 Task: Set the scaling mode for the video scaling filter to "Bicubic spline".
Action: Mouse moved to (115, 32)
Screenshot: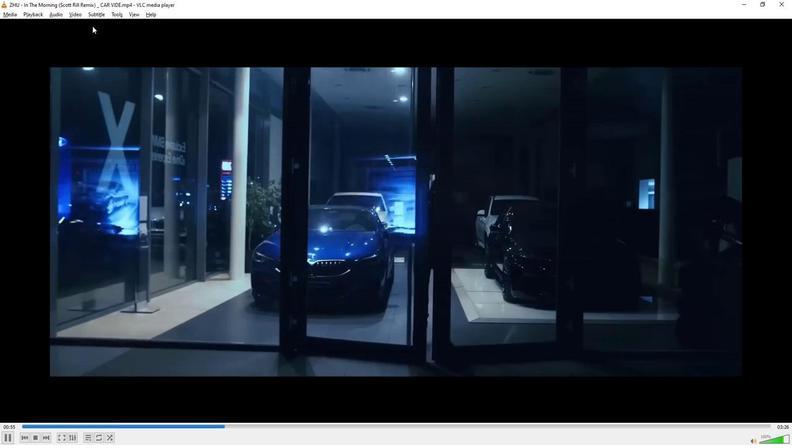 
Action: Mouse pressed left at (115, 32)
Screenshot: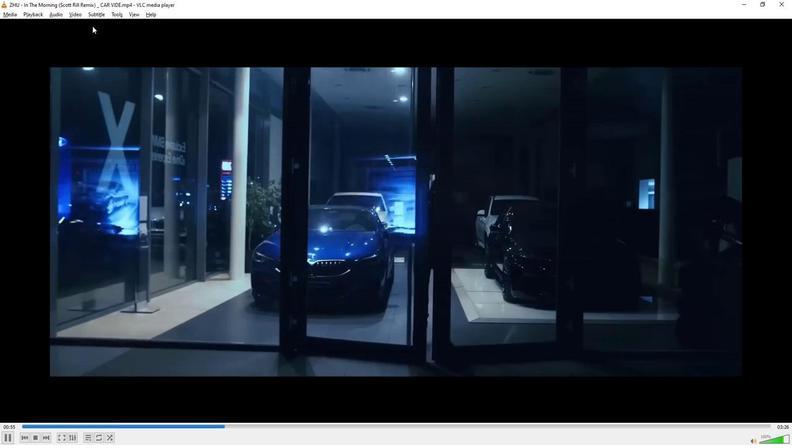 
Action: Mouse moved to (132, 120)
Screenshot: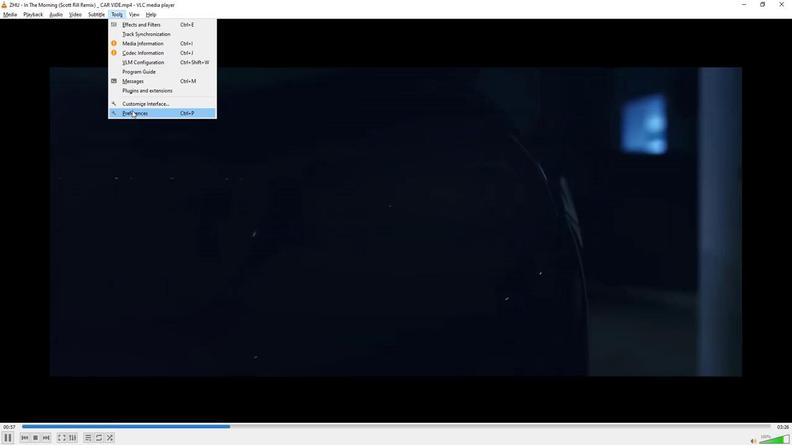 
Action: Mouse pressed left at (132, 120)
Screenshot: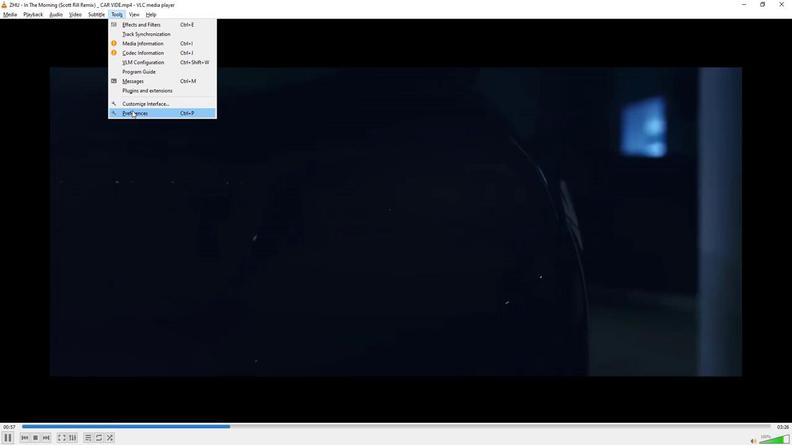 
Action: Mouse moved to (176, 342)
Screenshot: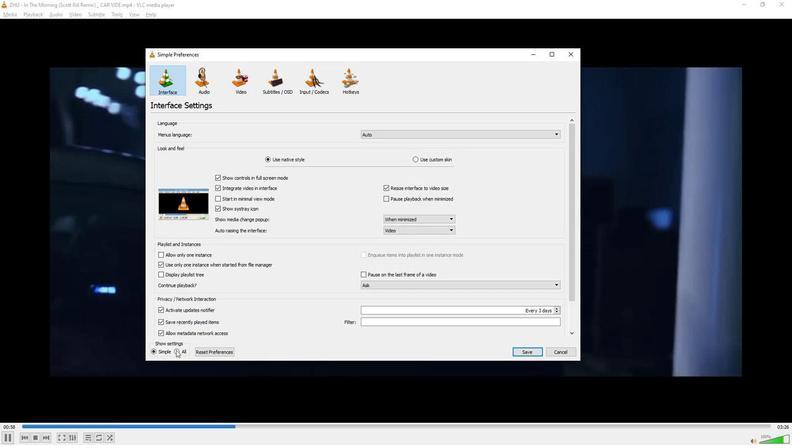 
Action: Mouse pressed left at (176, 342)
Screenshot: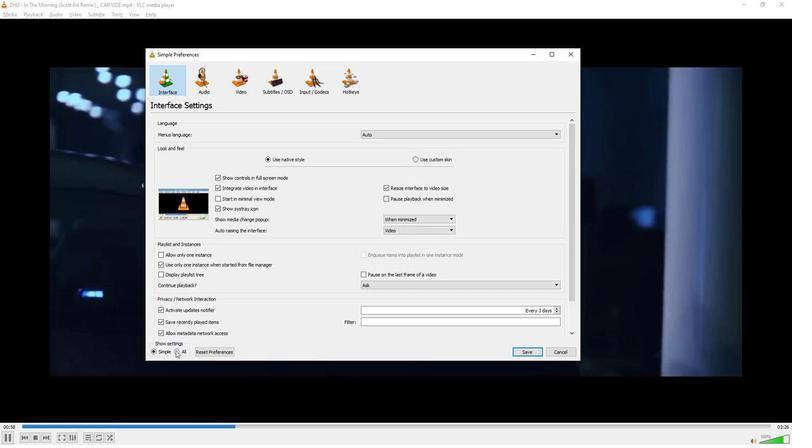 
Action: Mouse moved to (190, 242)
Screenshot: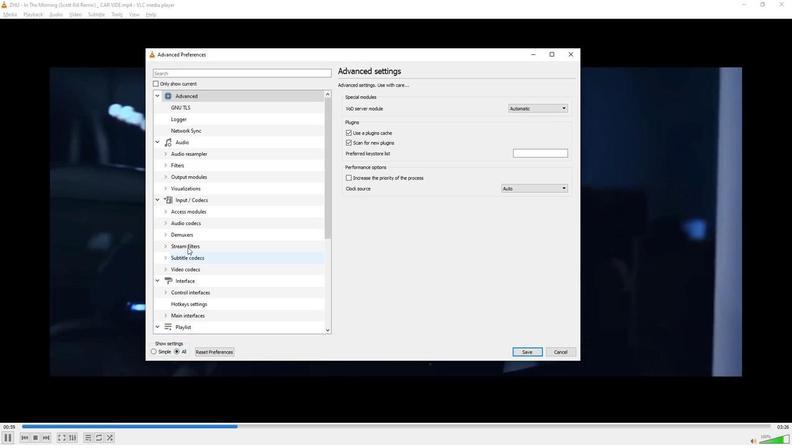 
Action: Mouse scrolled (190, 241) with delta (0, 0)
Screenshot: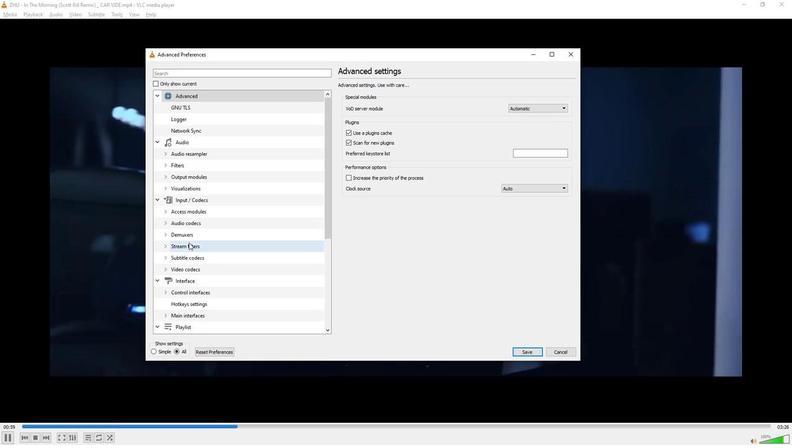 
Action: Mouse scrolled (190, 241) with delta (0, 0)
Screenshot: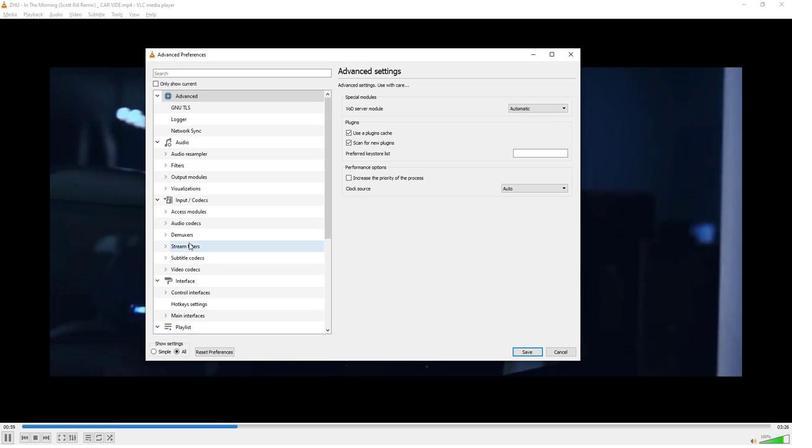 
Action: Mouse scrolled (190, 241) with delta (0, 0)
Screenshot: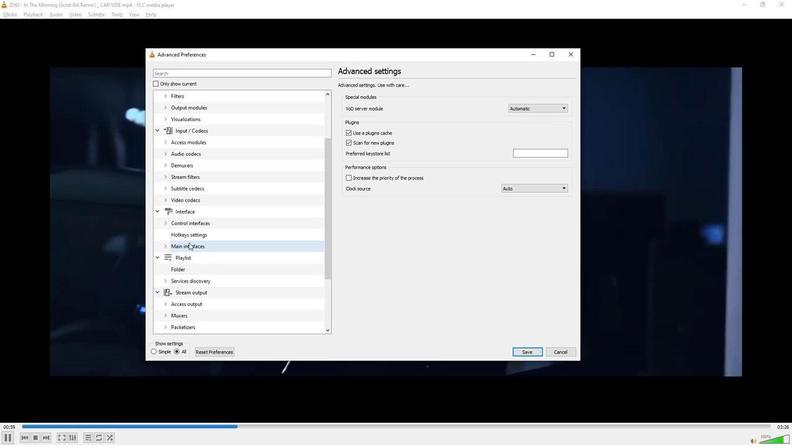 
Action: Mouse scrolled (190, 241) with delta (0, 0)
Screenshot: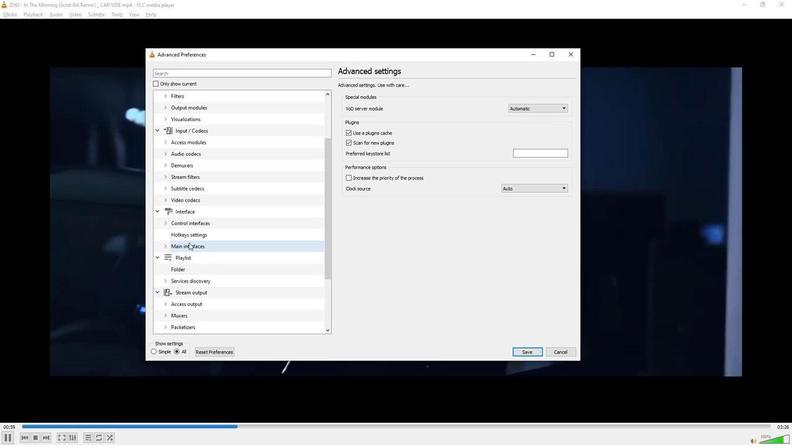 
Action: Mouse scrolled (190, 241) with delta (0, 0)
Screenshot: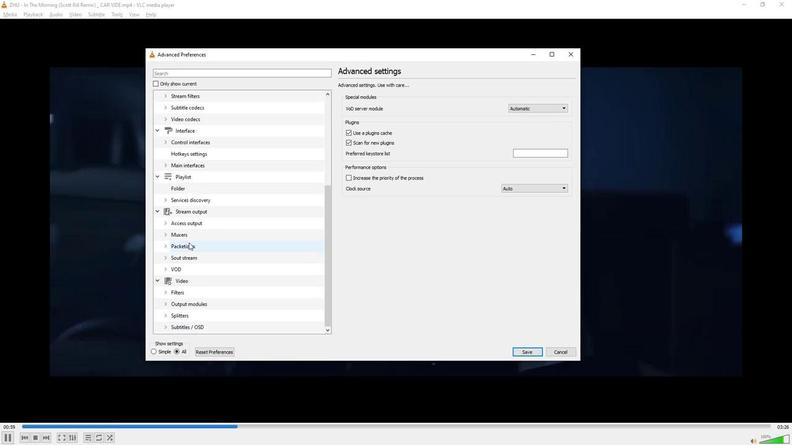 
Action: Mouse scrolled (190, 241) with delta (0, 0)
Screenshot: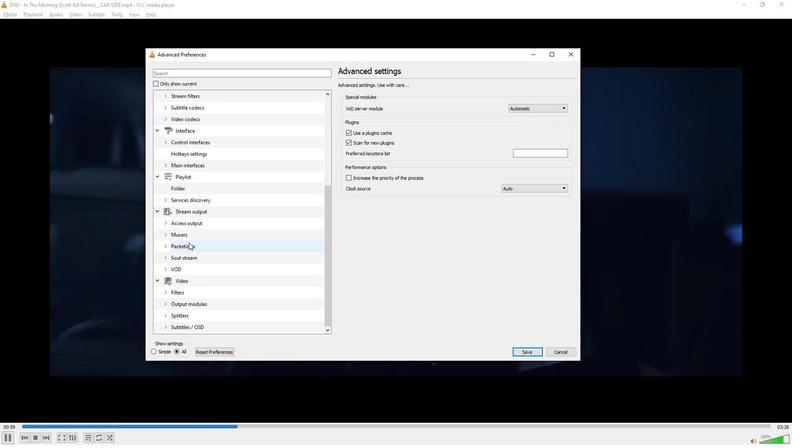 
Action: Mouse scrolled (190, 241) with delta (0, 0)
Screenshot: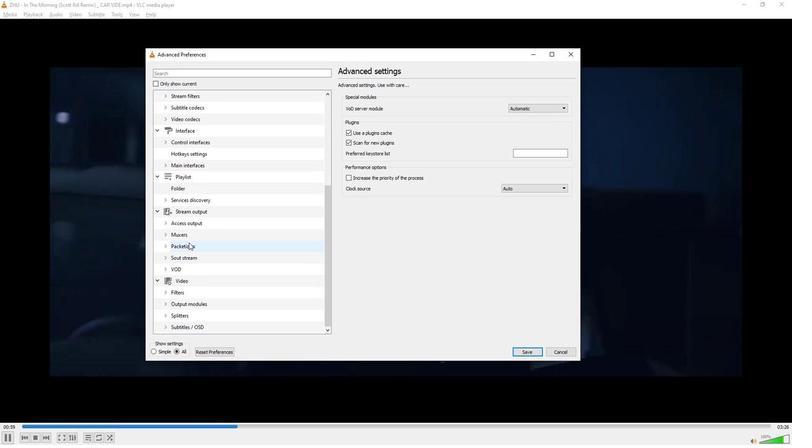 
Action: Mouse scrolled (190, 241) with delta (0, 0)
Screenshot: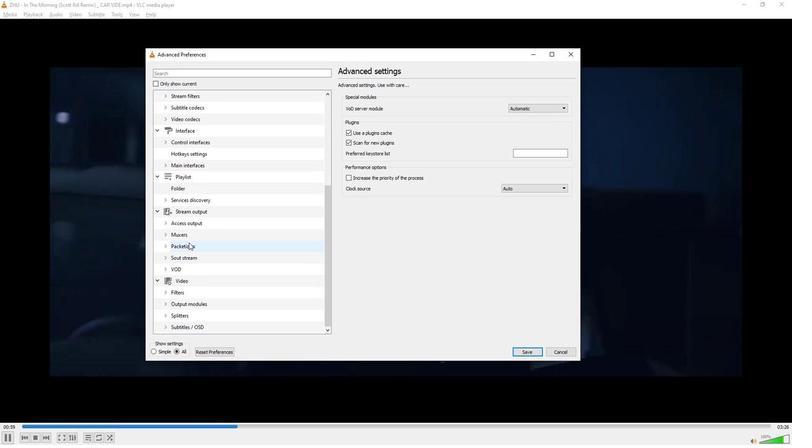 
Action: Mouse scrolled (190, 241) with delta (0, 0)
Screenshot: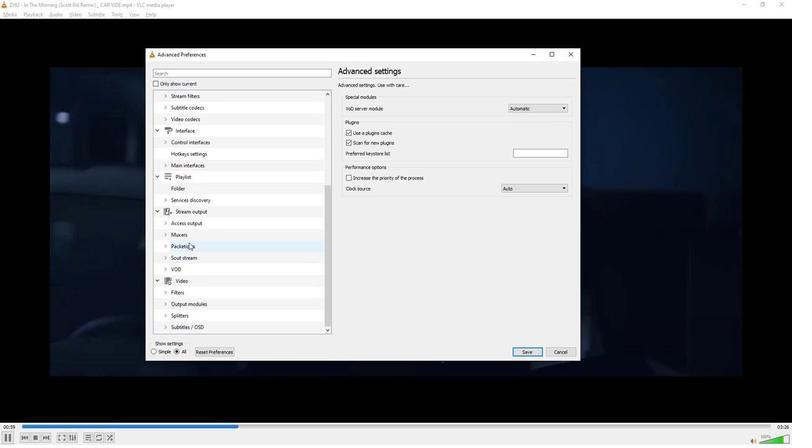 
Action: Mouse moved to (167, 288)
Screenshot: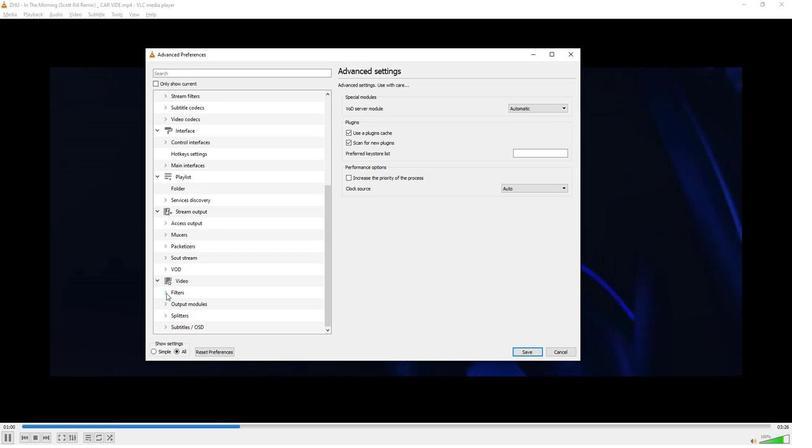
Action: Mouse pressed left at (167, 288)
Screenshot: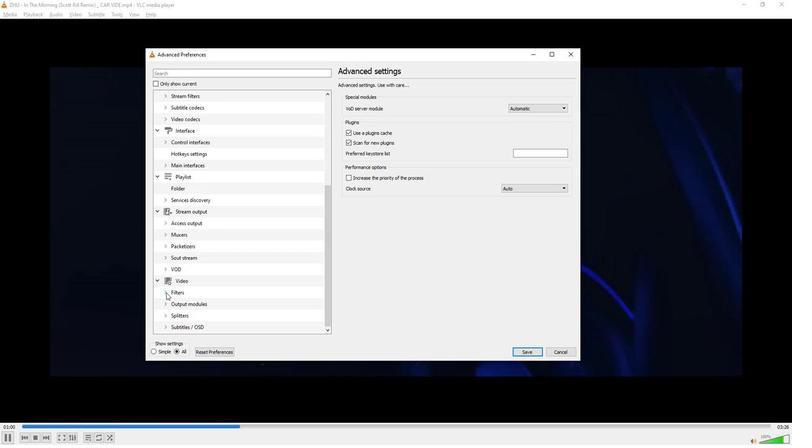 
Action: Mouse moved to (204, 239)
Screenshot: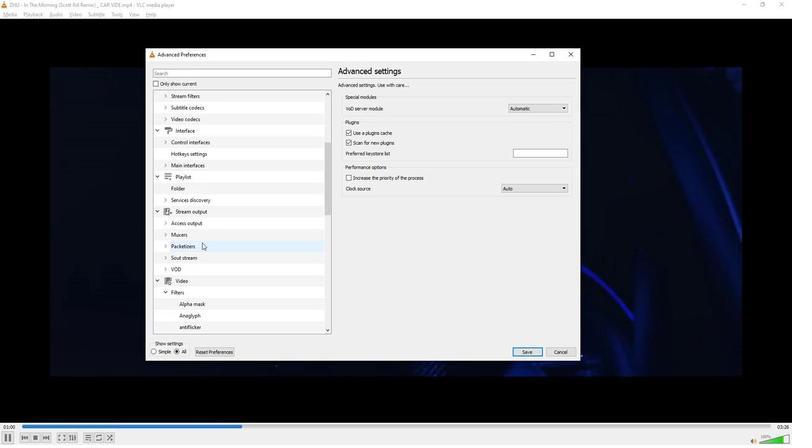 
Action: Mouse scrolled (204, 239) with delta (0, 0)
Screenshot: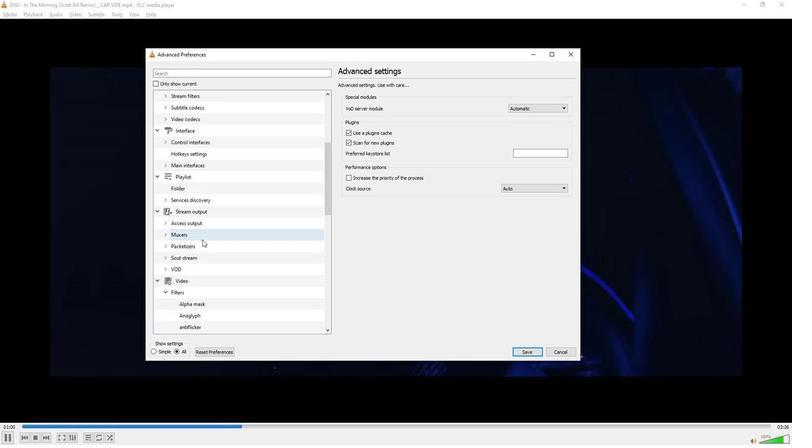
Action: Mouse scrolled (204, 239) with delta (0, 0)
Screenshot: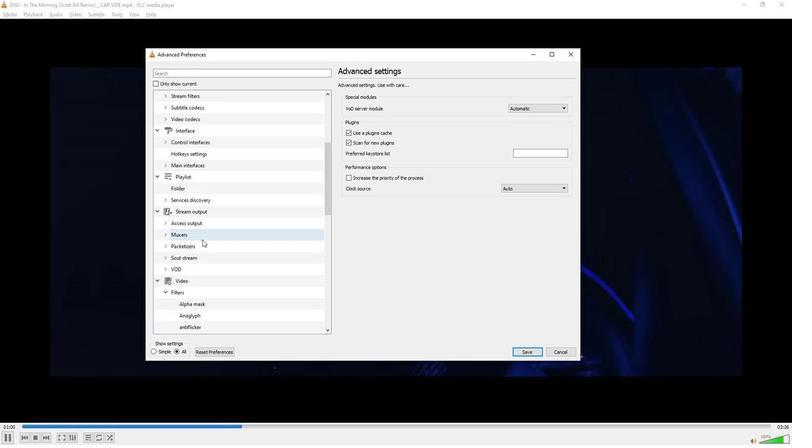 
Action: Mouse scrolled (204, 239) with delta (0, 0)
Screenshot: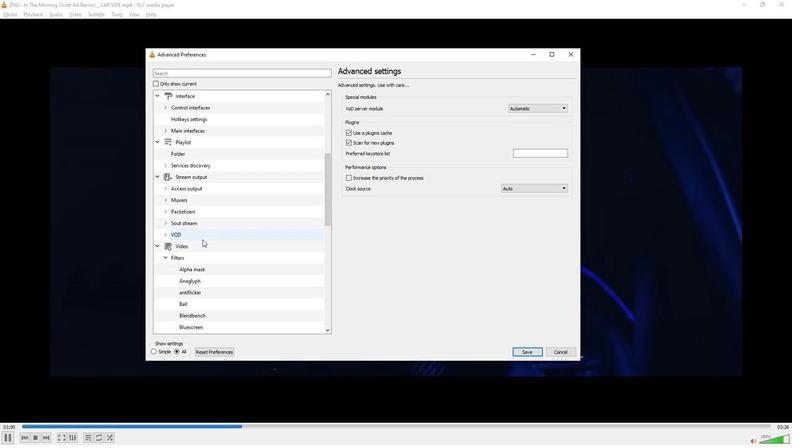 
Action: Mouse scrolled (204, 239) with delta (0, 0)
Screenshot: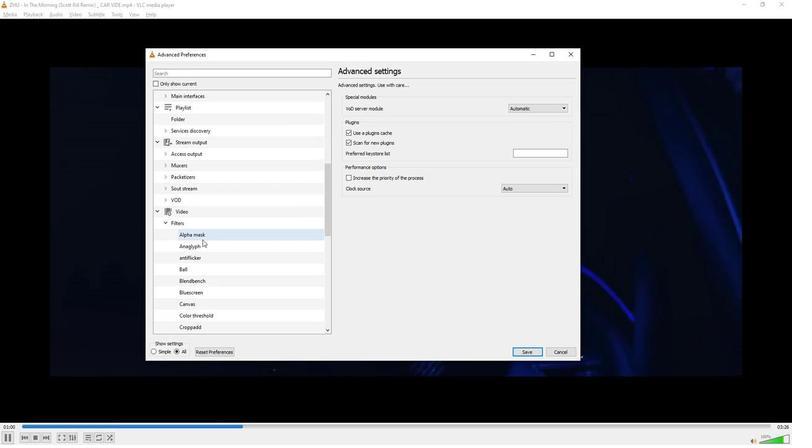 
Action: Mouse scrolled (204, 239) with delta (0, 0)
Screenshot: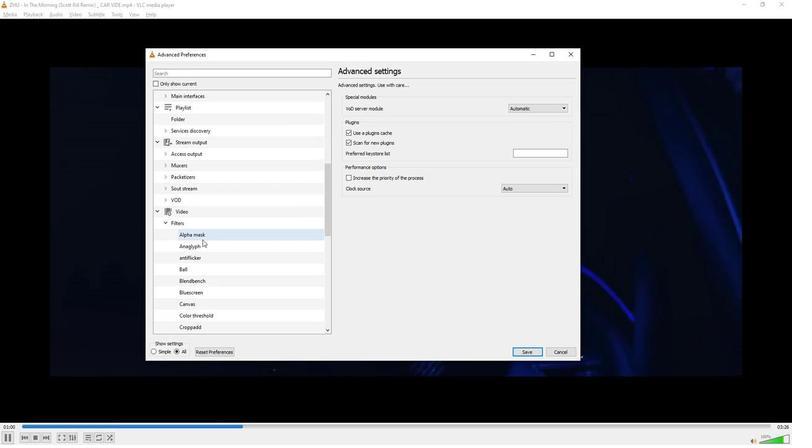 
Action: Mouse scrolled (204, 239) with delta (0, 0)
Screenshot: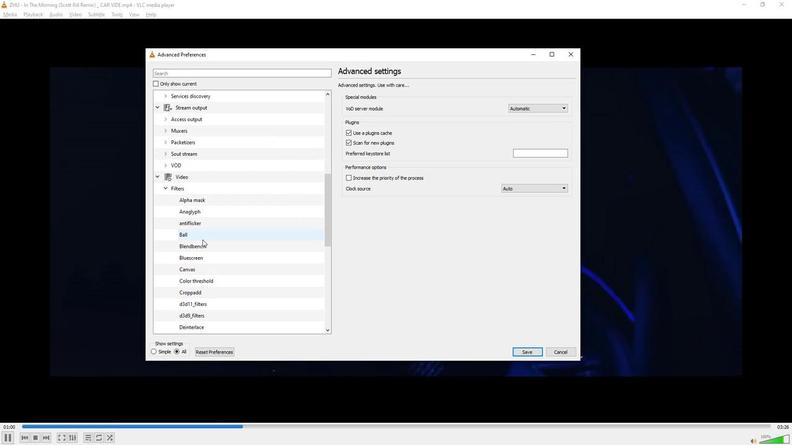 
Action: Mouse scrolled (204, 239) with delta (0, 0)
Screenshot: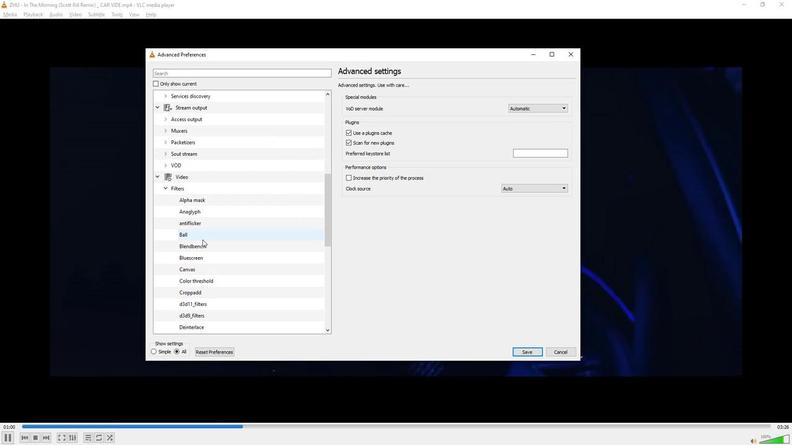 
Action: Mouse scrolled (204, 239) with delta (0, 0)
Screenshot: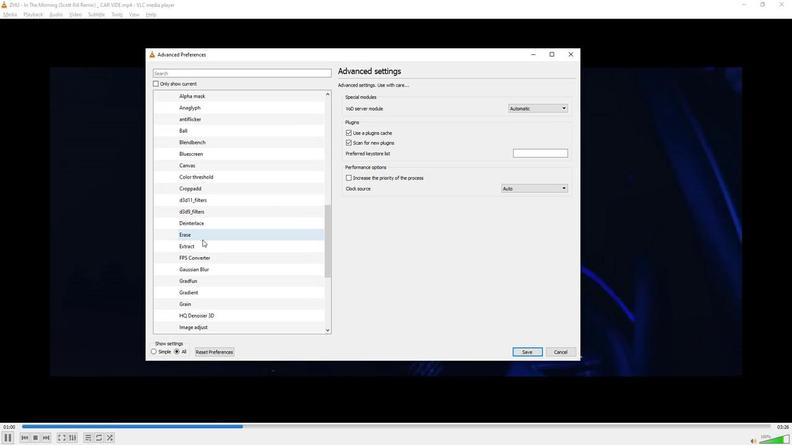 
Action: Mouse scrolled (204, 239) with delta (0, 0)
Screenshot: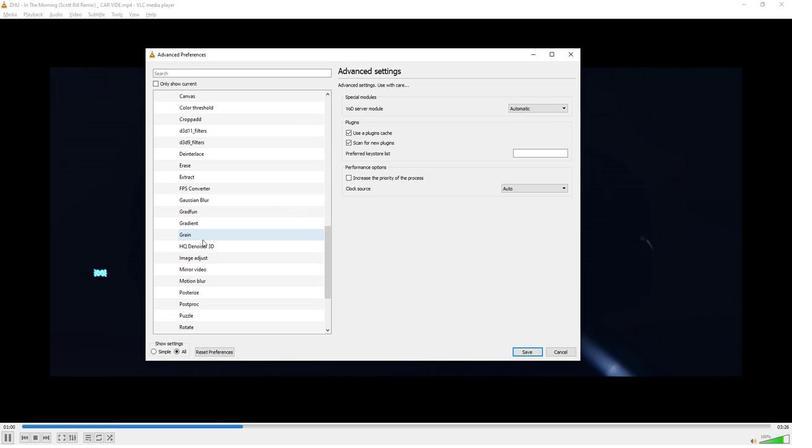 
Action: Mouse scrolled (204, 239) with delta (0, 0)
Screenshot: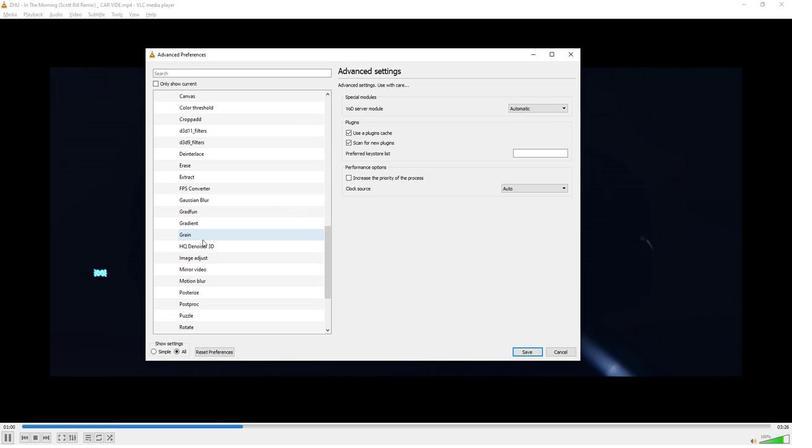 
Action: Mouse scrolled (204, 239) with delta (0, 0)
Screenshot: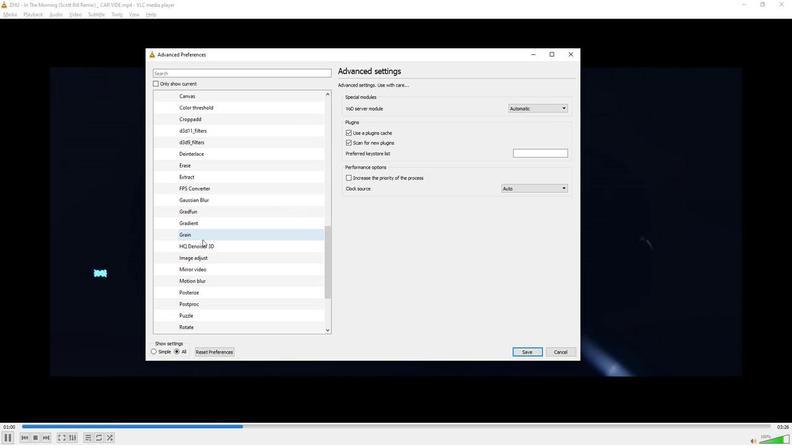 
Action: Mouse scrolled (204, 239) with delta (0, 0)
Screenshot: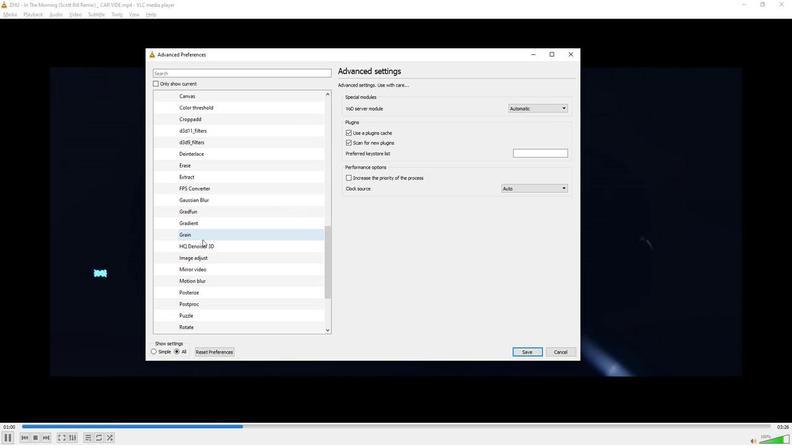 
Action: Mouse scrolled (204, 239) with delta (0, 0)
Screenshot: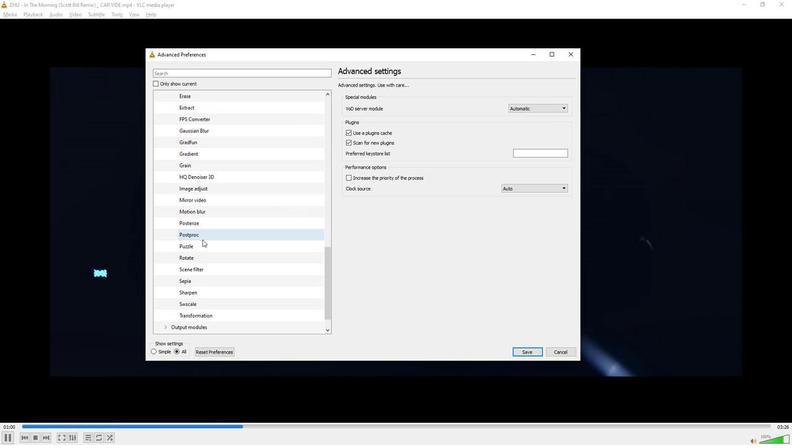 
Action: Mouse scrolled (204, 239) with delta (0, 0)
Screenshot: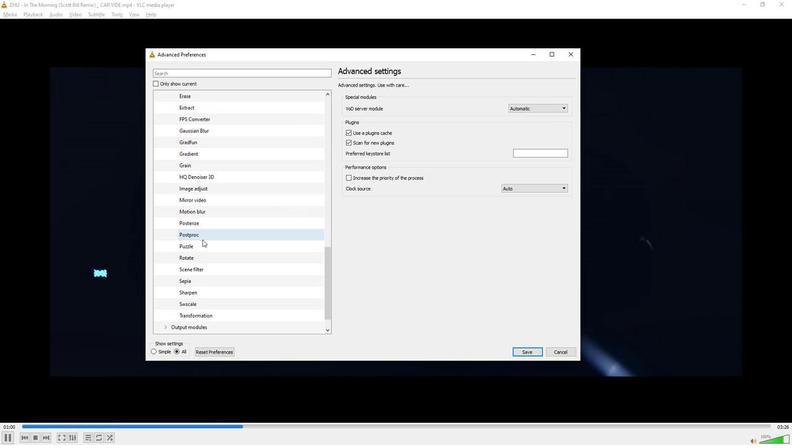 
Action: Mouse moved to (192, 274)
Screenshot: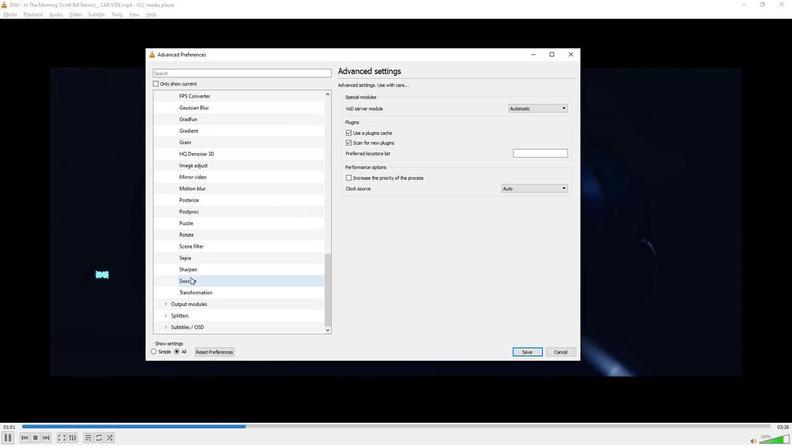 
Action: Mouse pressed left at (192, 274)
Screenshot: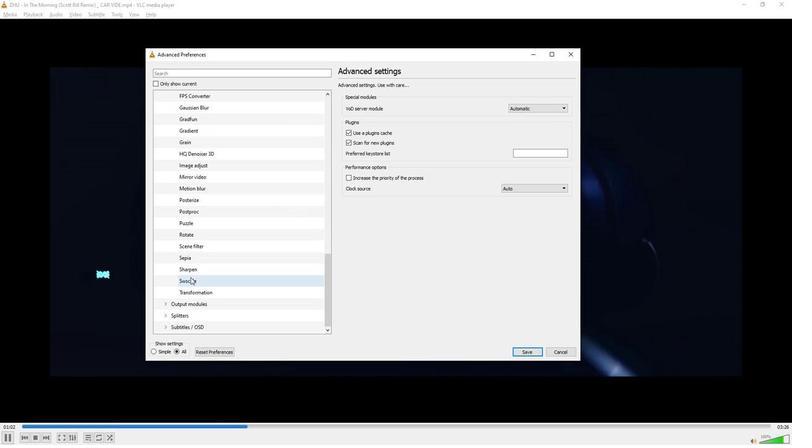 
Action: Mouse moved to (577, 105)
Screenshot: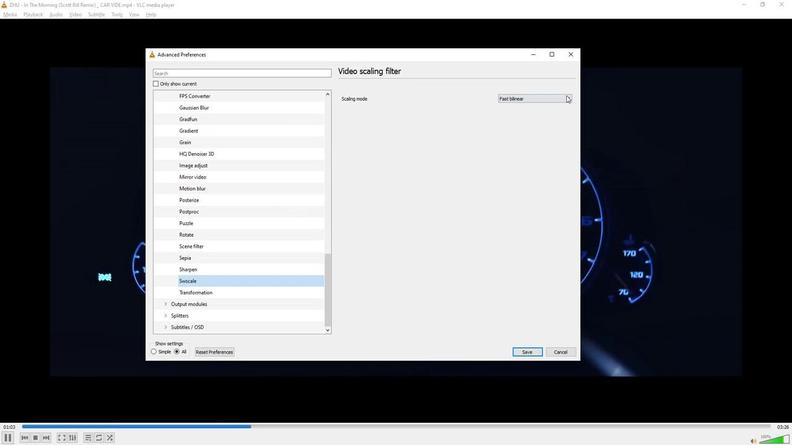 
Action: Mouse pressed left at (577, 105)
Screenshot: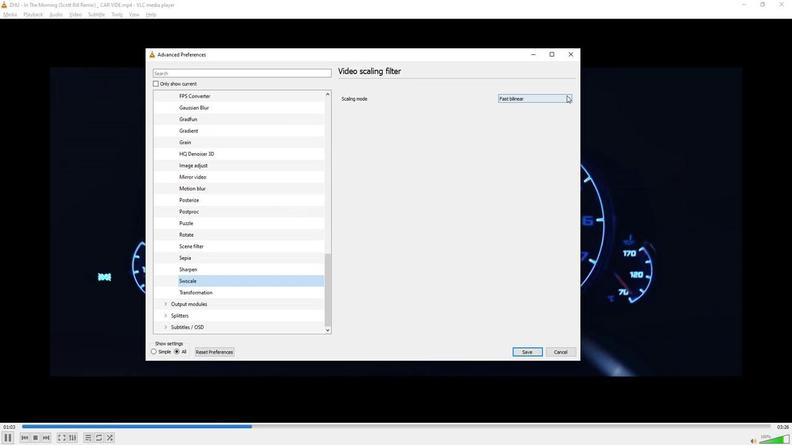 
Action: Mouse moved to (561, 127)
Screenshot: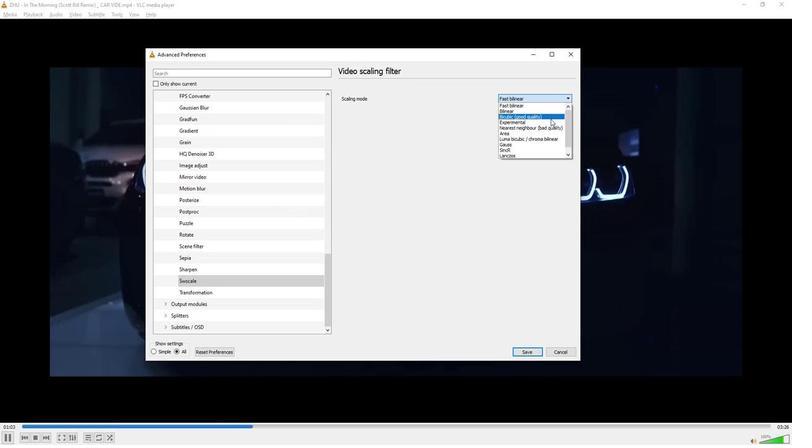 
Action: Mouse scrolled (561, 127) with delta (0, 0)
Screenshot: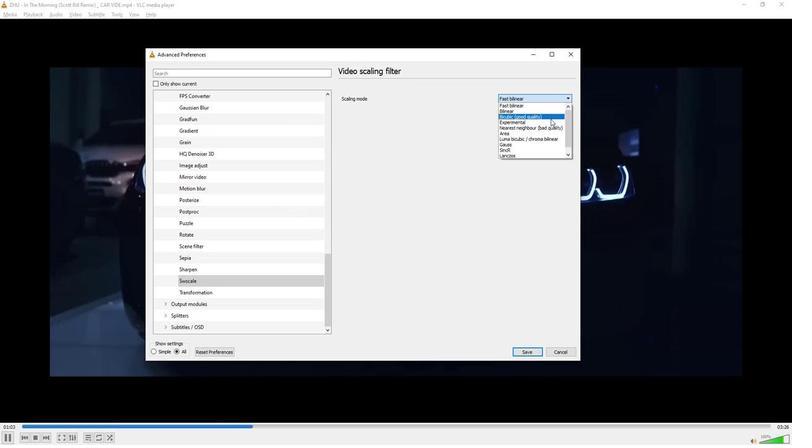 
Action: Mouse moved to (559, 129)
Screenshot: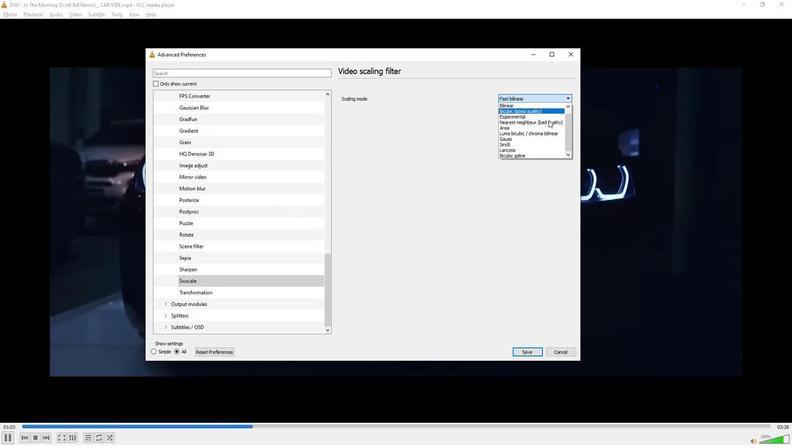 
Action: Mouse scrolled (559, 128) with delta (0, 0)
Screenshot: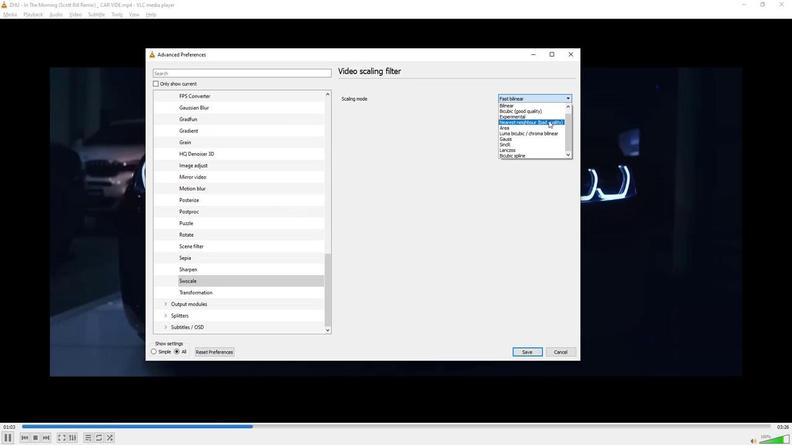 
Action: Mouse moved to (559, 129)
Screenshot: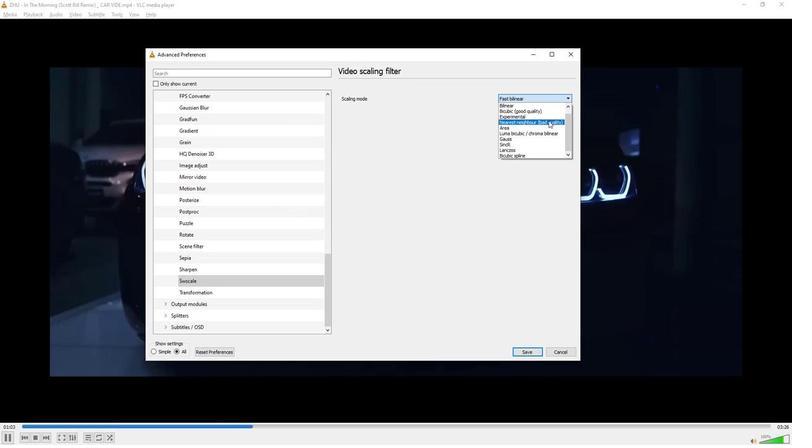 
Action: Mouse scrolled (559, 128) with delta (0, 0)
Screenshot: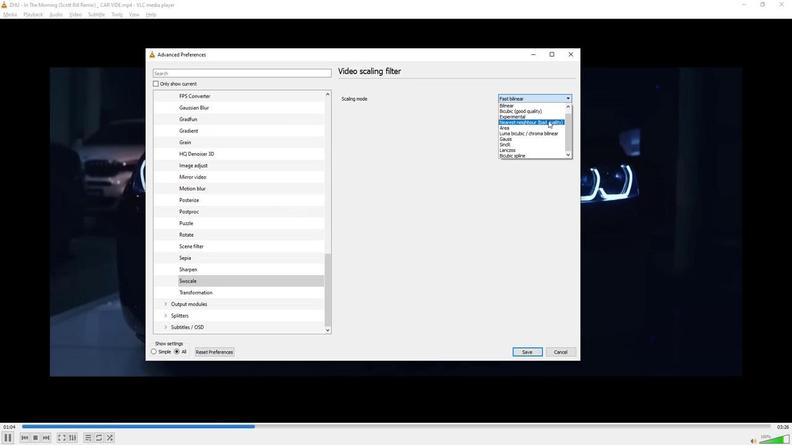 
Action: Mouse moved to (524, 160)
Screenshot: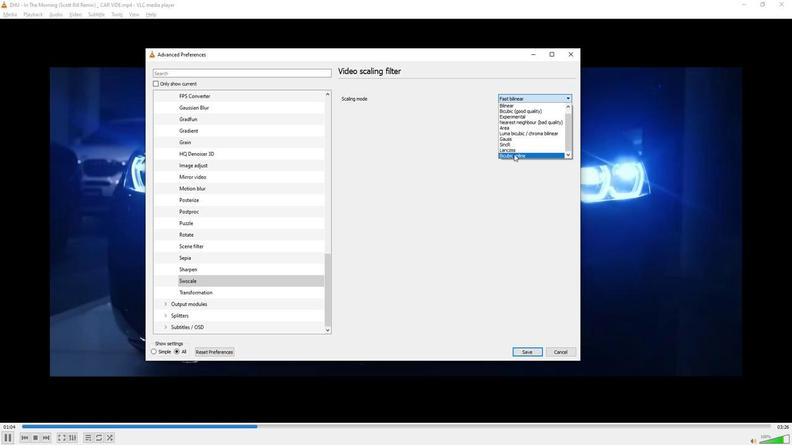 
Action: Mouse pressed left at (524, 160)
Screenshot: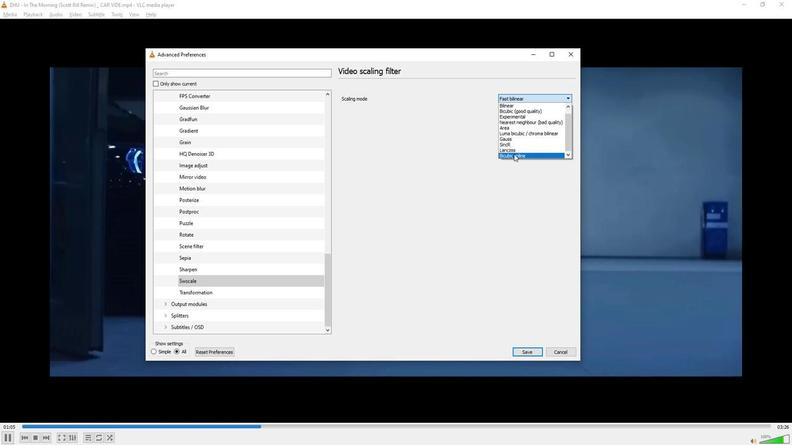 
Action: Mouse moved to (425, 183)
Screenshot: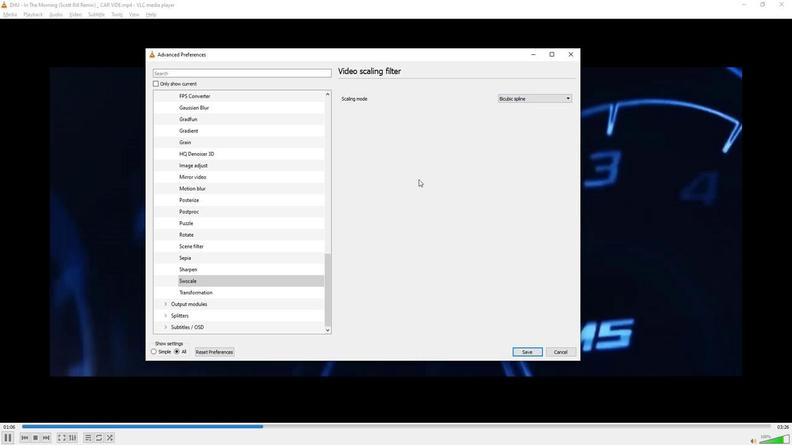 
